 Task: Select workspace type "Engineering-IT".
Action: Mouse pressed left at (405, 87)
Screenshot: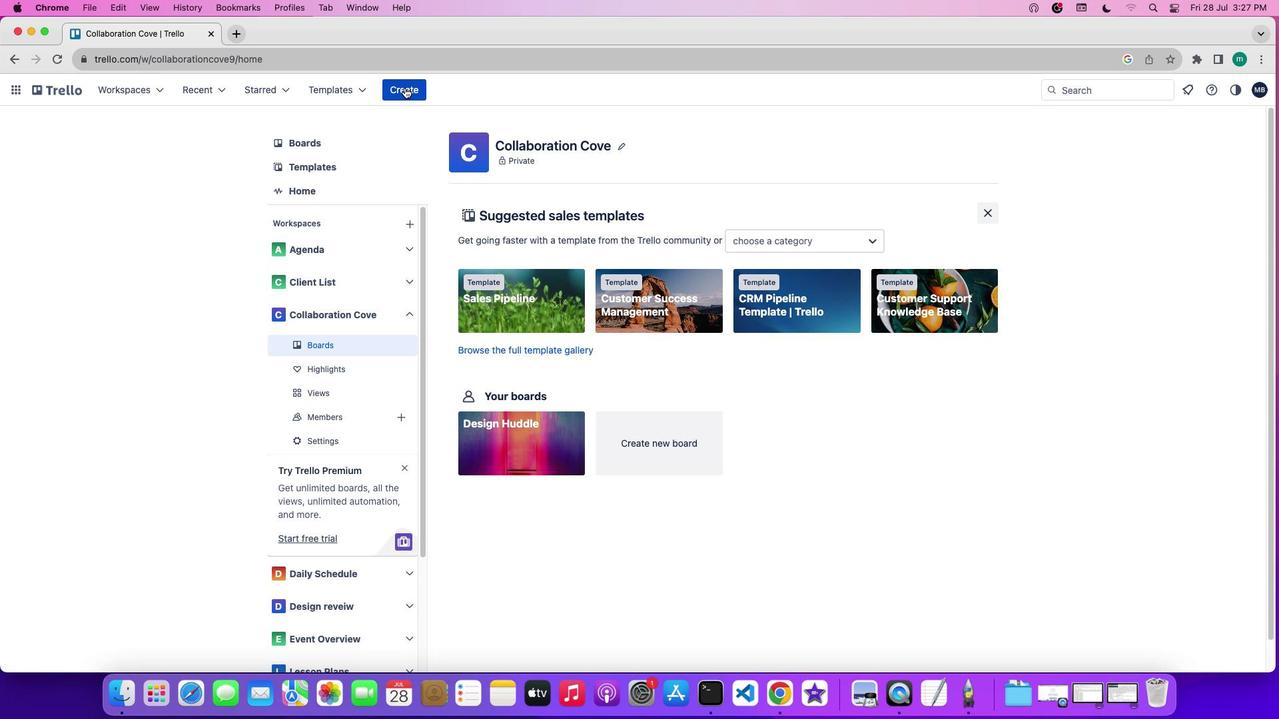 
Action: Mouse moved to (455, 237)
Screenshot: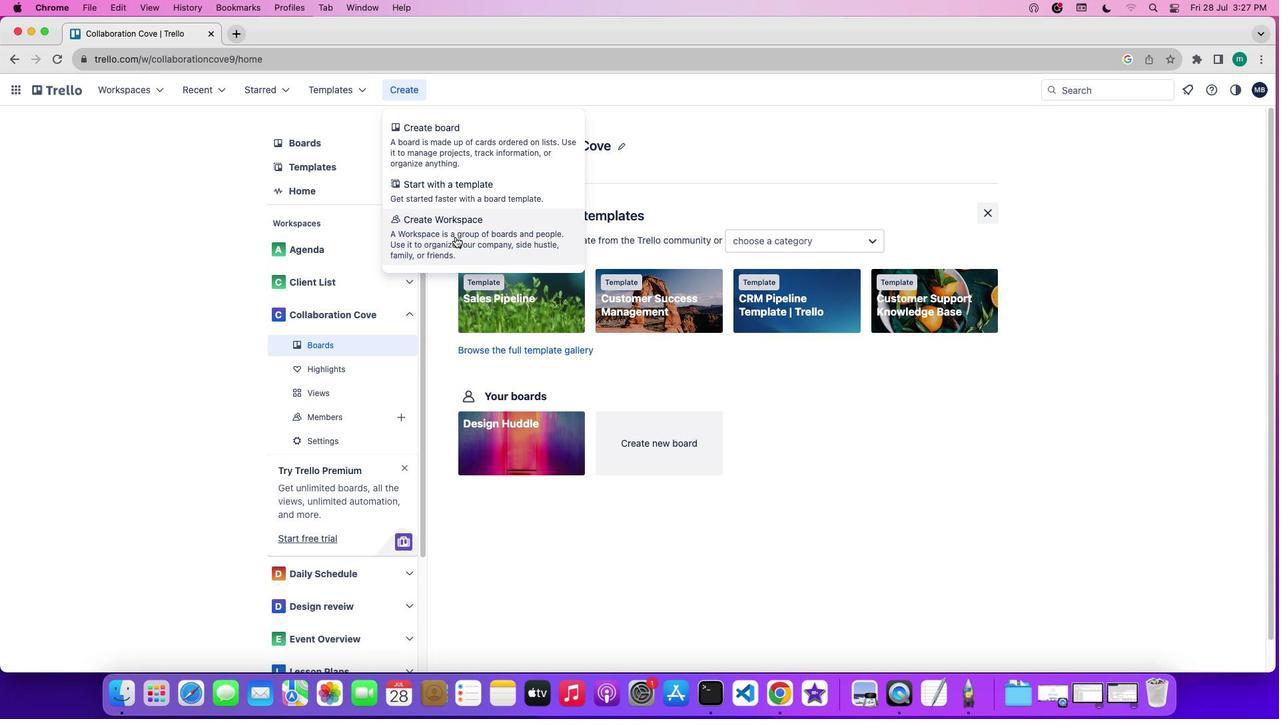 
Action: Mouse pressed left at (455, 237)
Screenshot: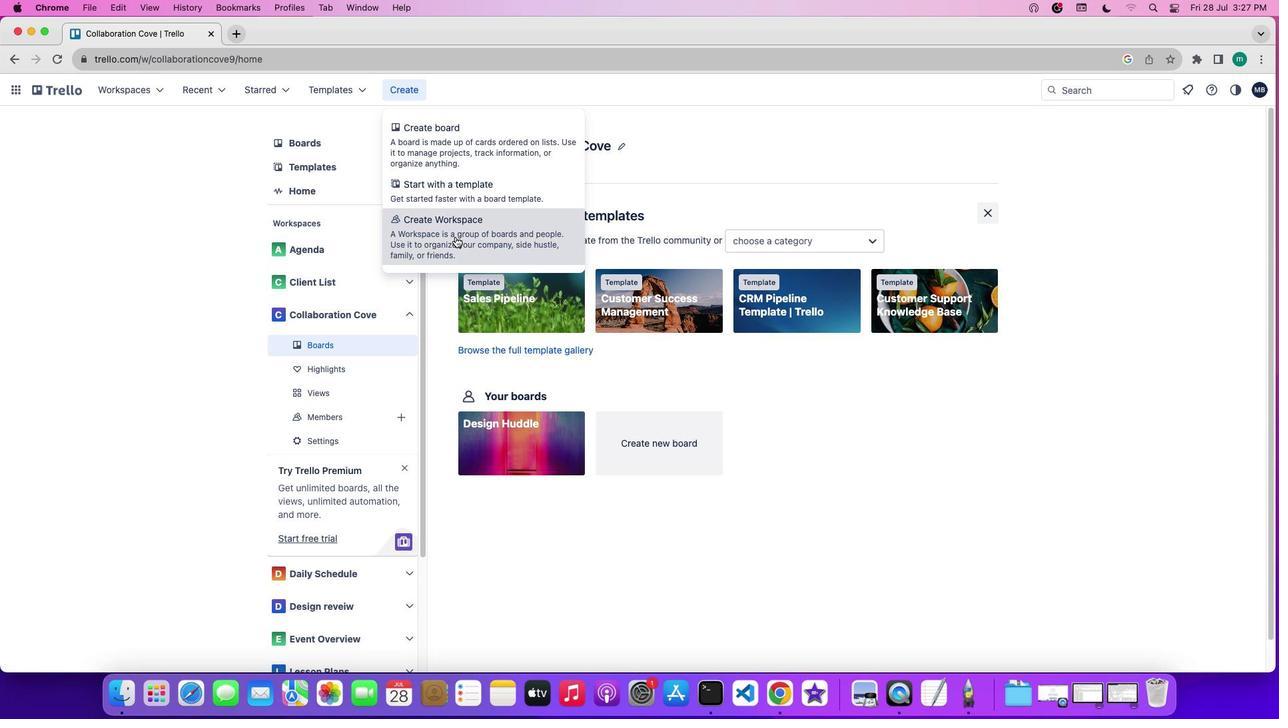 
Action: Mouse moved to (499, 338)
Screenshot: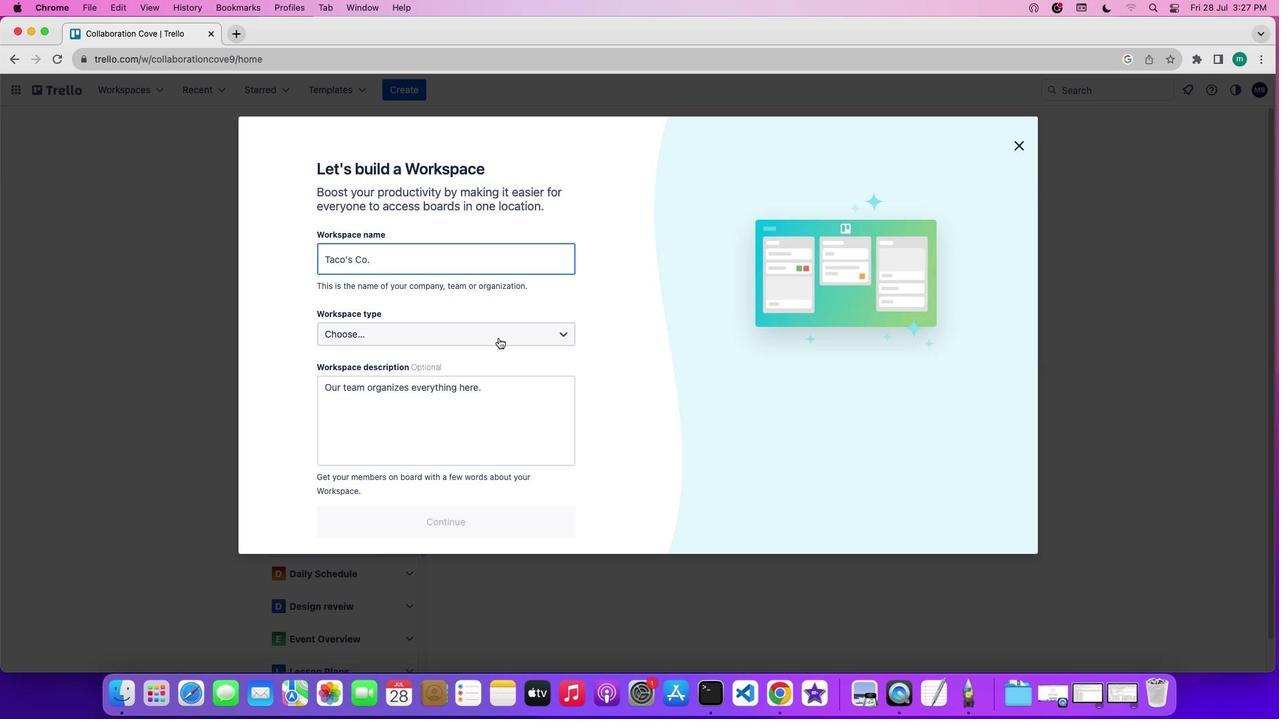 
Action: Mouse pressed left at (499, 338)
Screenshot: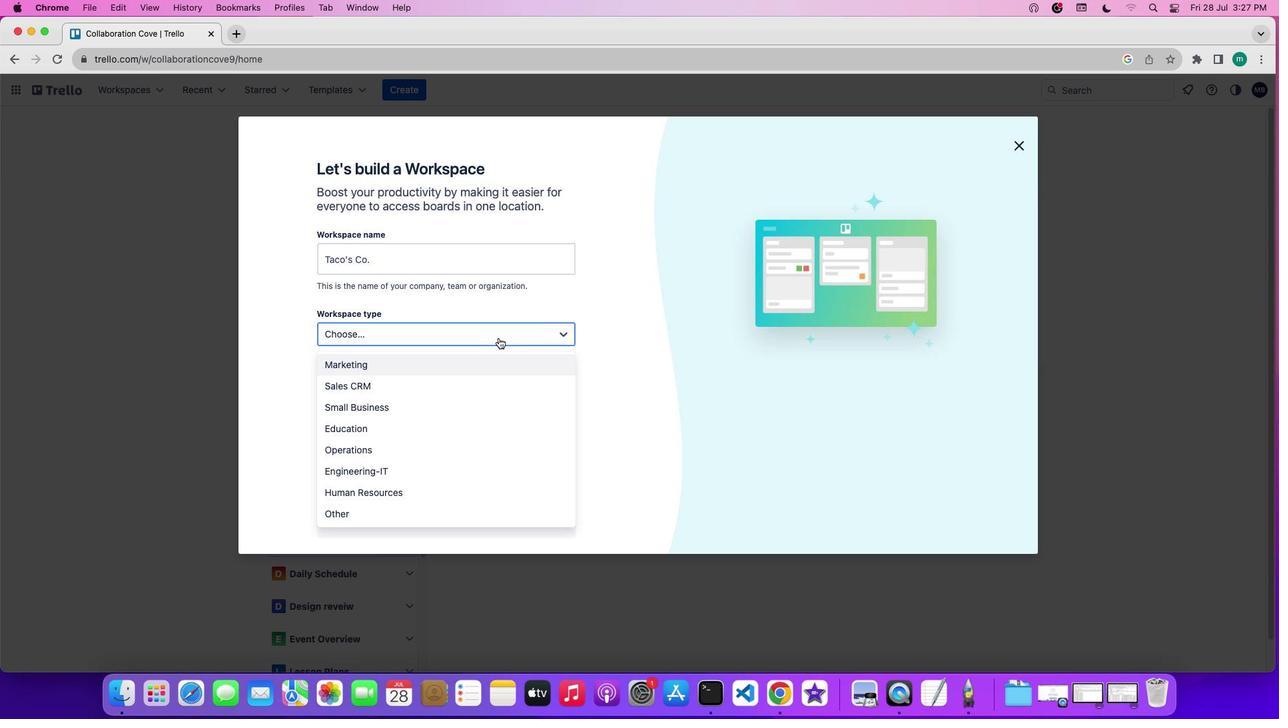 
Action: Mouse moved to (498, 473)
Screenshot: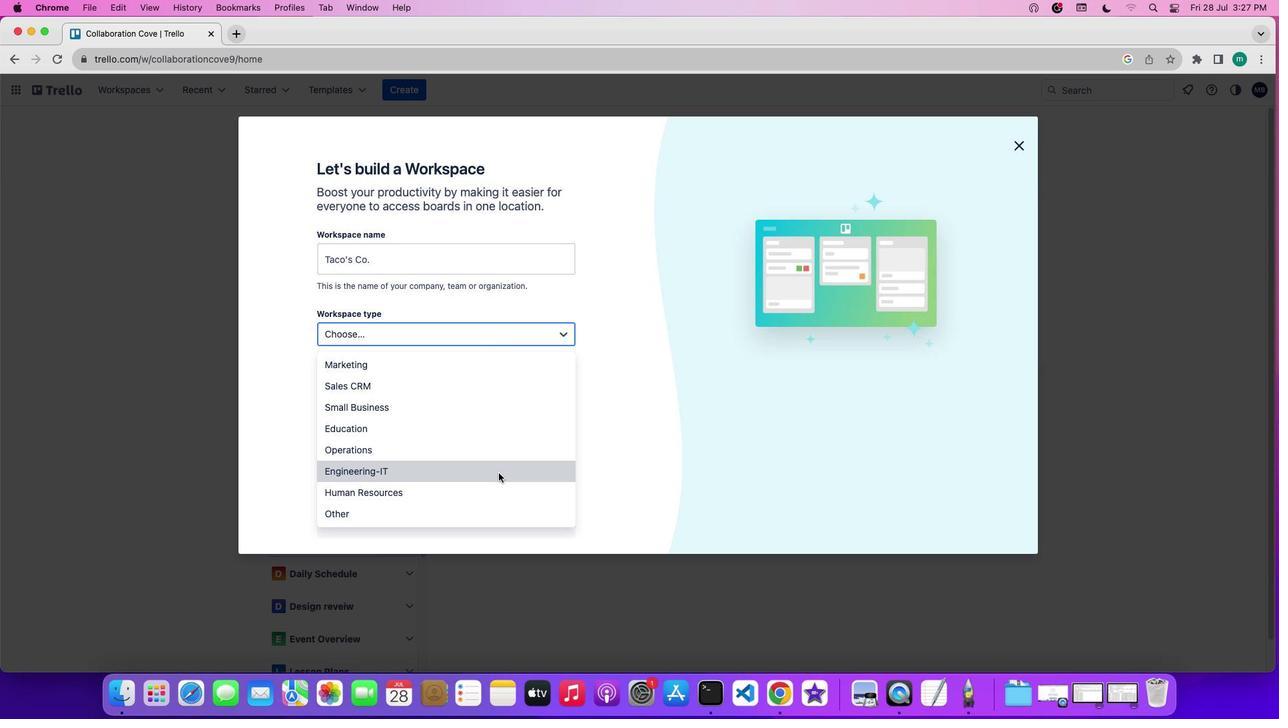 
Action: Mouse pressed left at (498, 473)
Screenshot: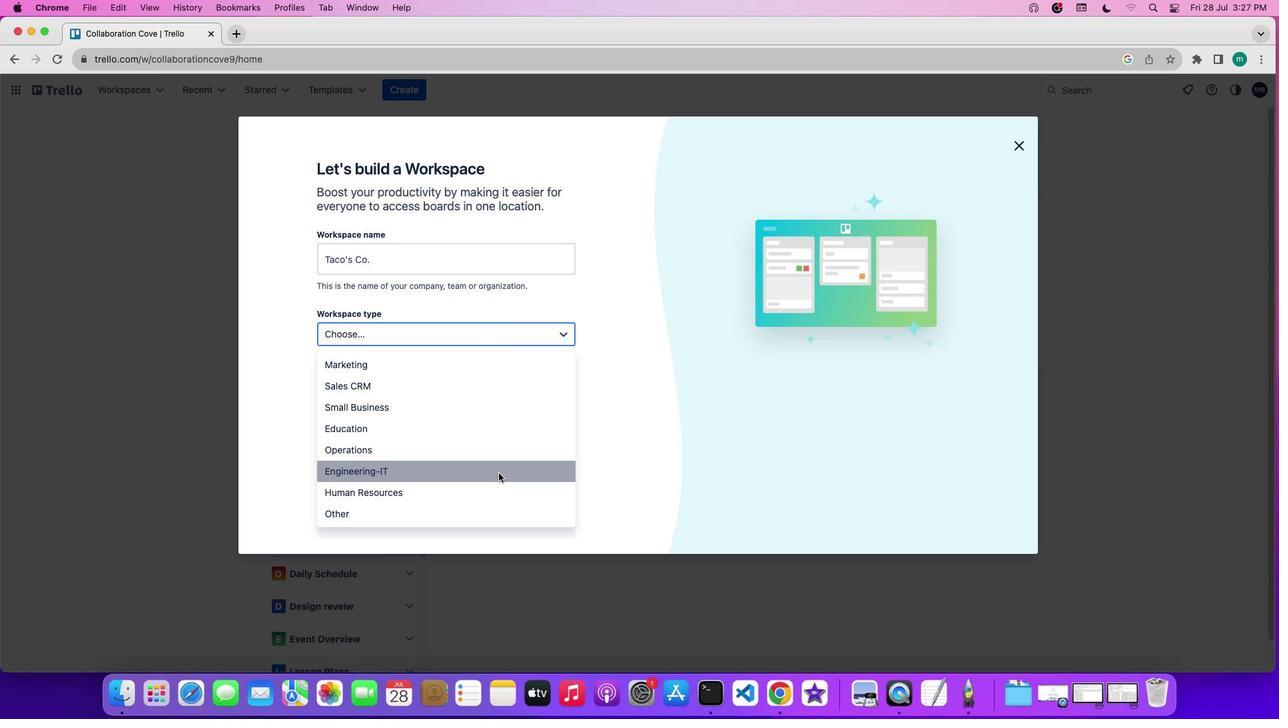 
Action: Mouse moved to (508, 469)
Screenshot: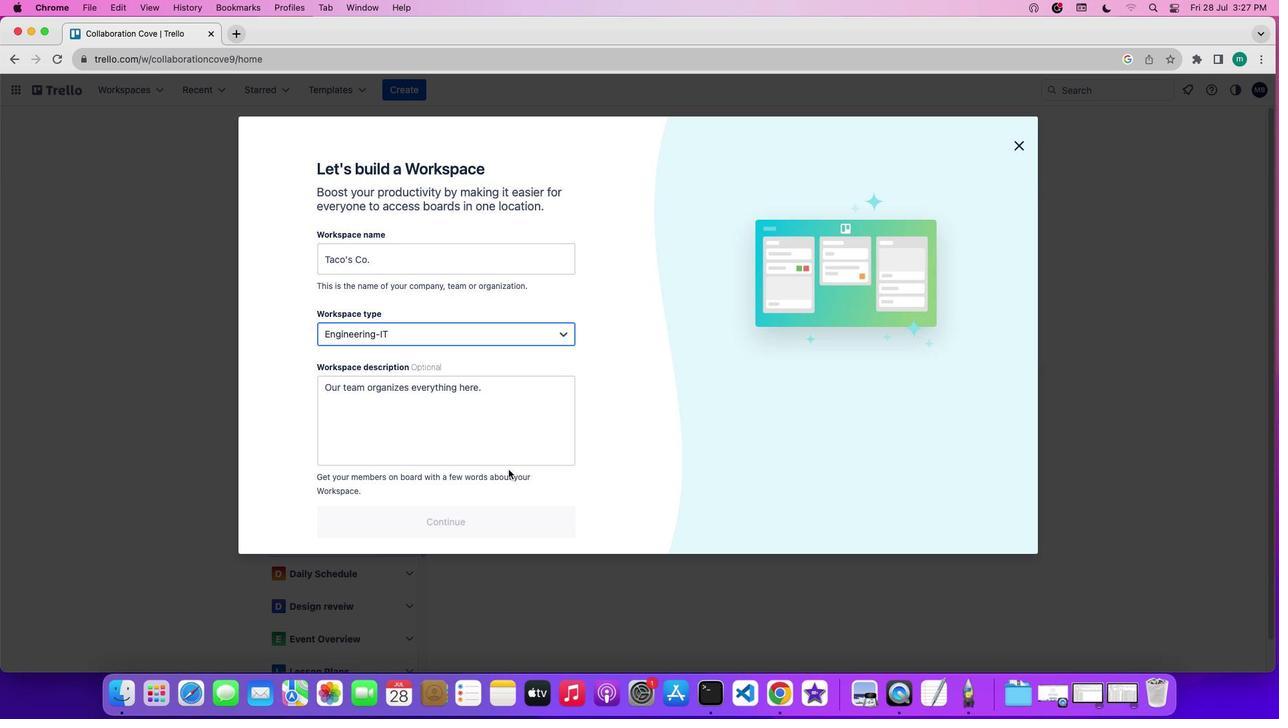 
